 Task: Add a field from the Popular template Effort Level with name TractLine.
Action: Mouse moved to (41, 347)
Screenshot: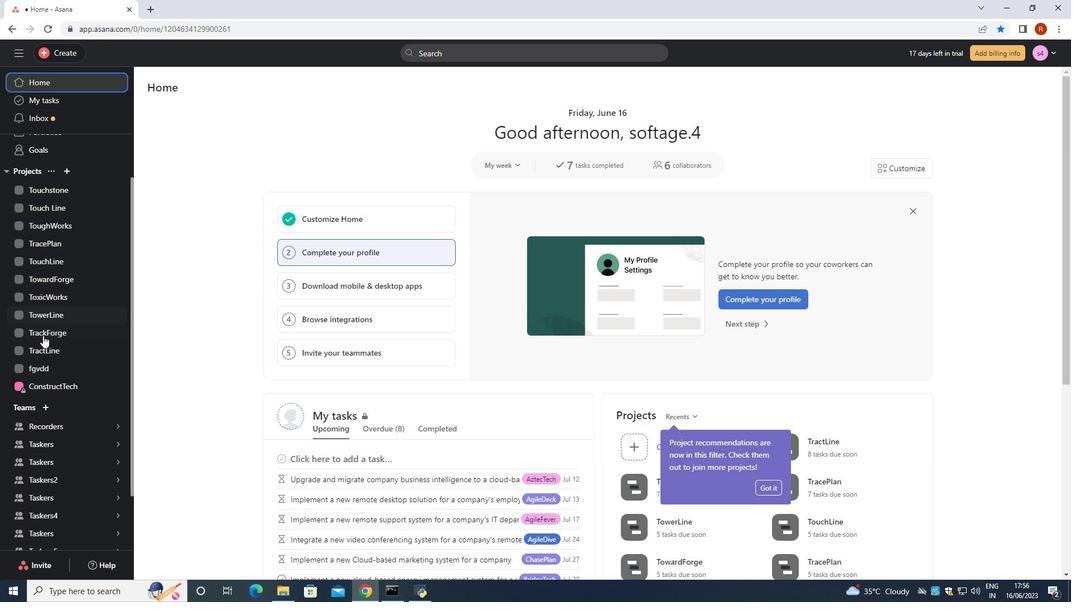 
Action: Mouse pressed left at (41, 347)
Screenshot: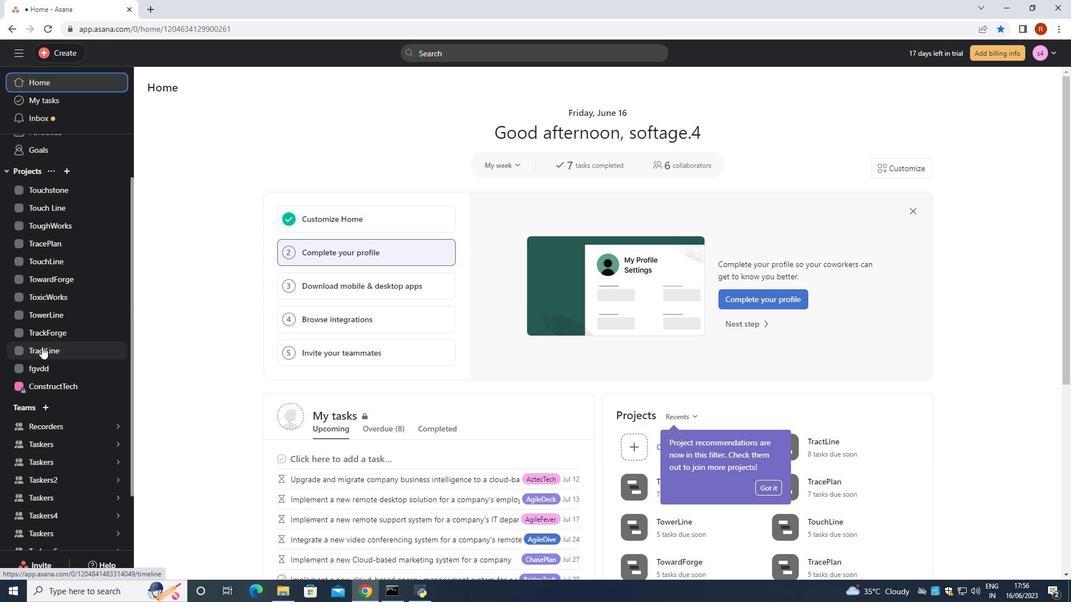 
Action: Mouse moved to (201, 112)
Screenshot: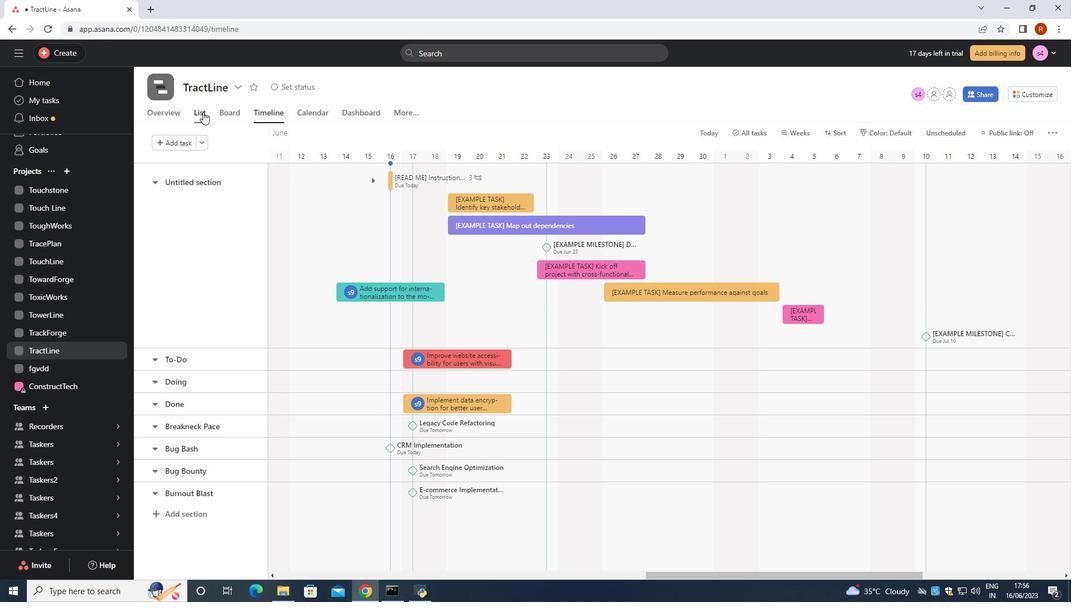 
Action: Mouse pressed left at (201, 112)
Screenshot: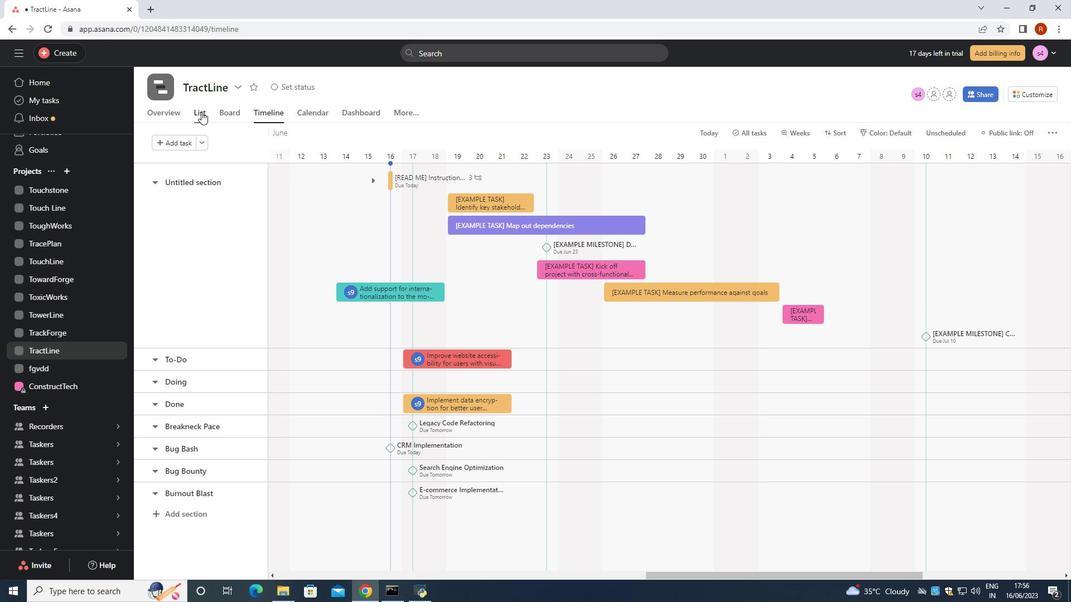 
Action: Mouse moved to (833, 170)
Screenshot: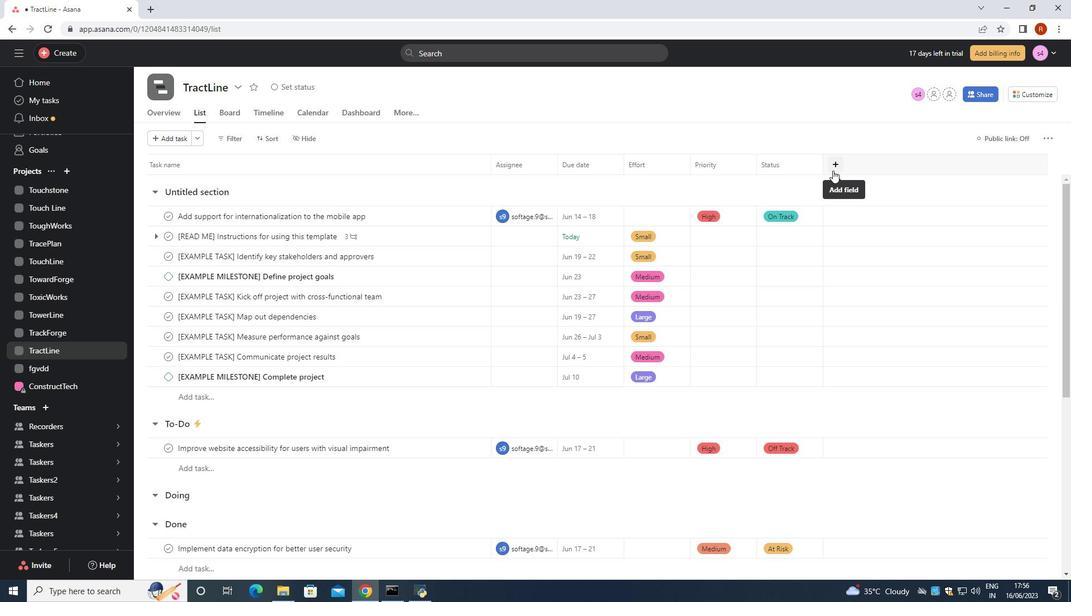 
Action: Mouse pressed left at (833, 170)
Screenshot: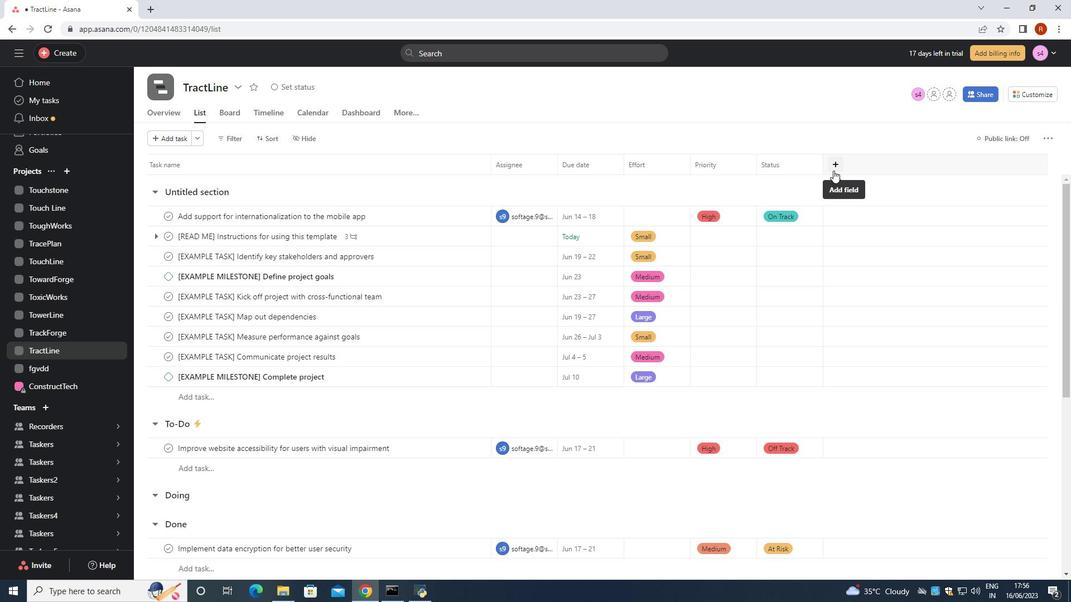 
Action: Mouse moved to (856, 222)
Screenshot: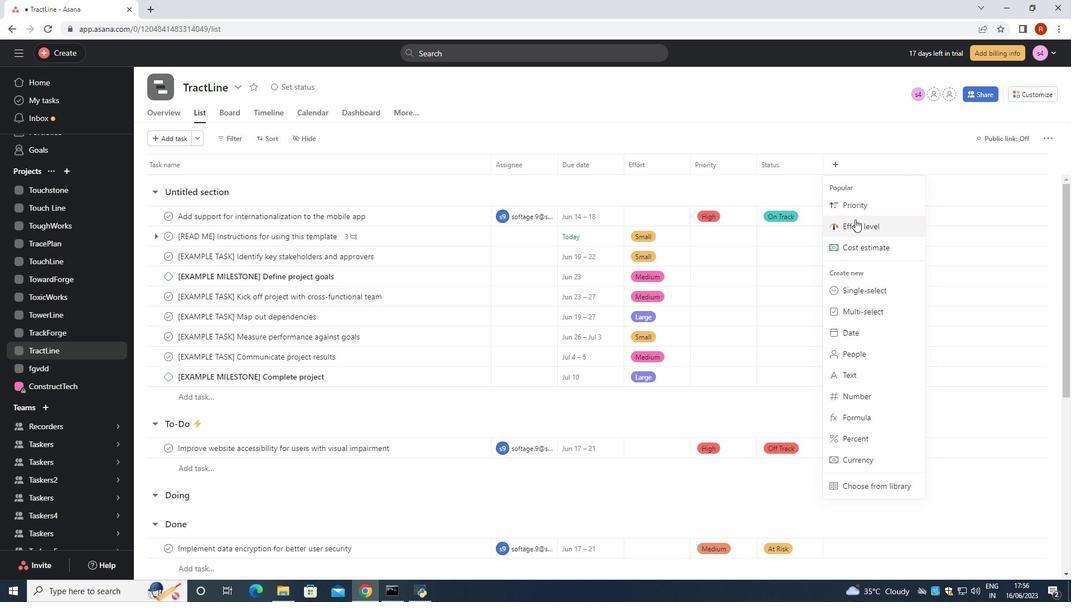 
Action: Mouse pressed left at (856, 222)
Screenshot: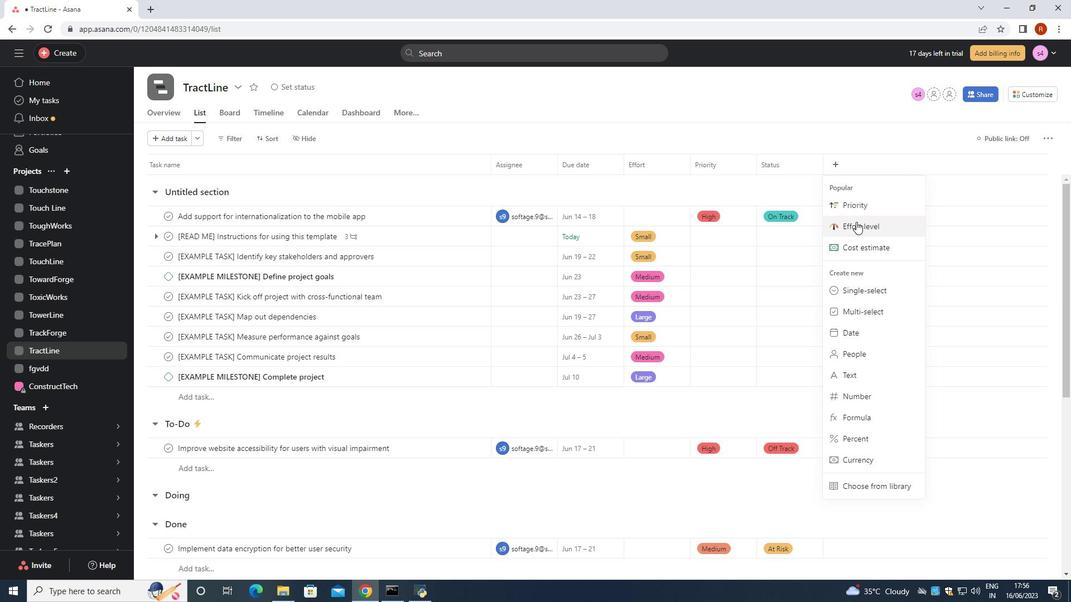 
Action: Mouse moved to (853, 223)
Screenshot: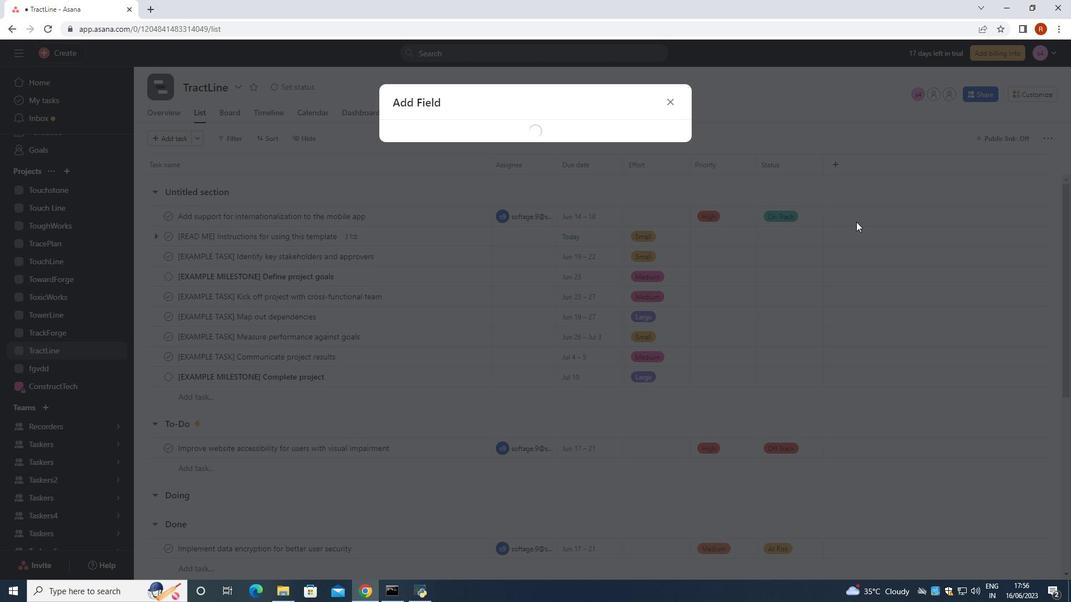 
Action: Key pressed <Key.backspace><Key.backspace><Key.backspace><Key.backspace><Key.backspace><Key.backspace><Key.backspace><Key.backspace><Key.backspace><Key.backspace><Key.backspace><Key.backspace><Key.backspace><Key.backspace><Key.backspace><Key.backspace><Key.backspace><Key.backspace><Key.backspace><Key.backspace><Key.backspace><Key.backspace><Key.shift>Tract<Key.shift>Line
Screenshot: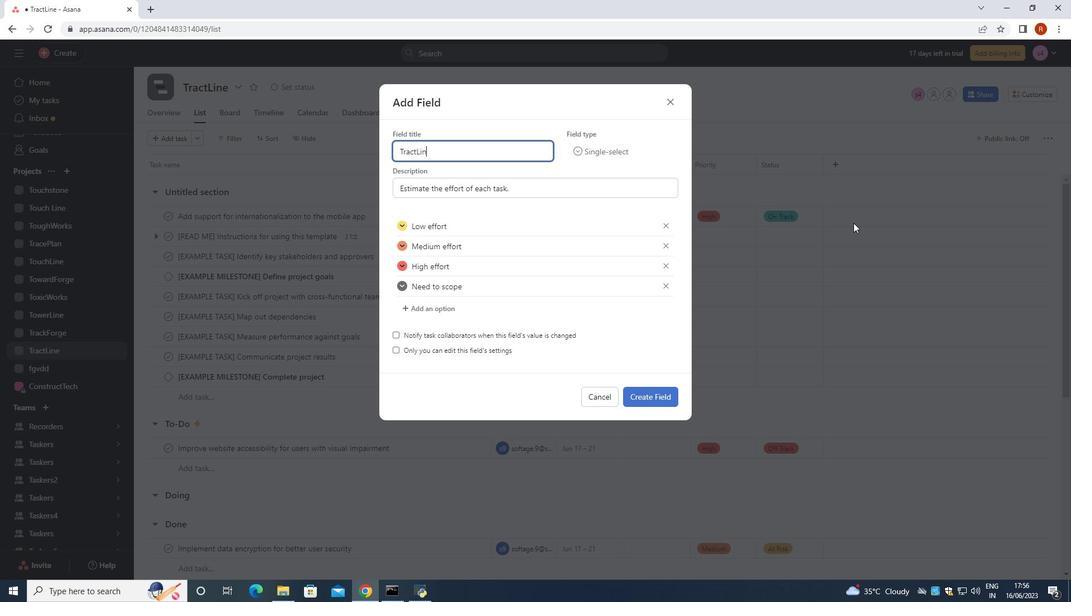 
Action: Mouse moved to (654, 400)
Screenshot: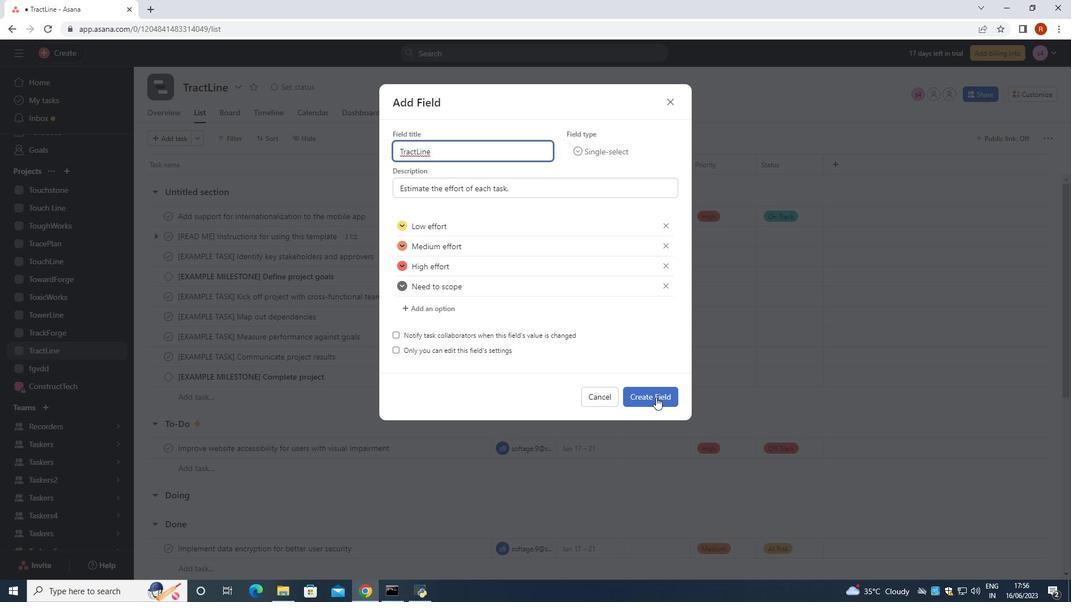 
Action: Mouse pressed left at (654, 400)
Screenshot: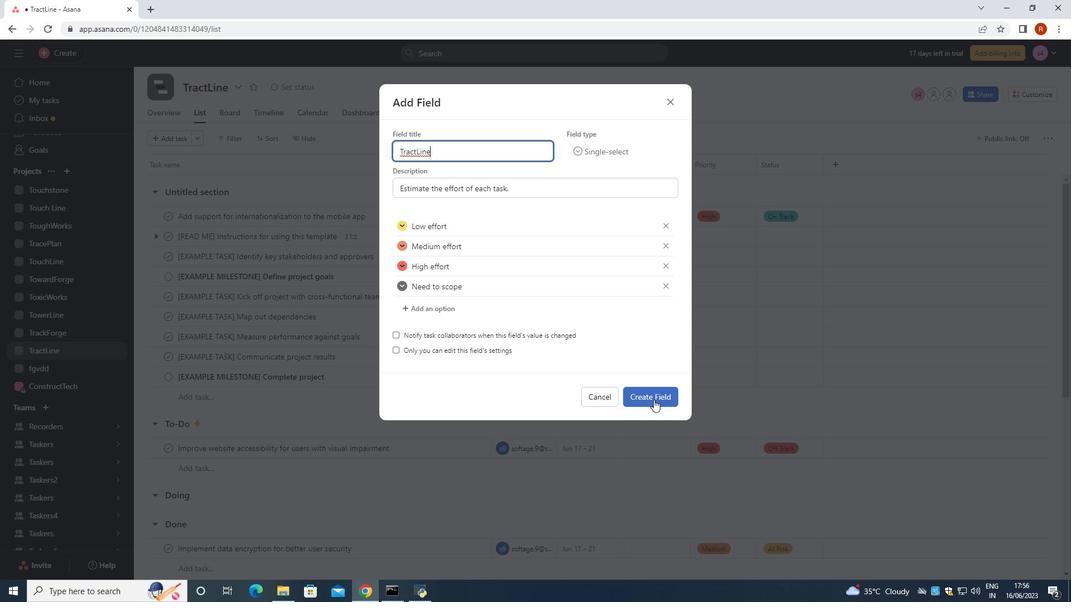 
Action: Mouse moved to (655, 399)
Screenshot: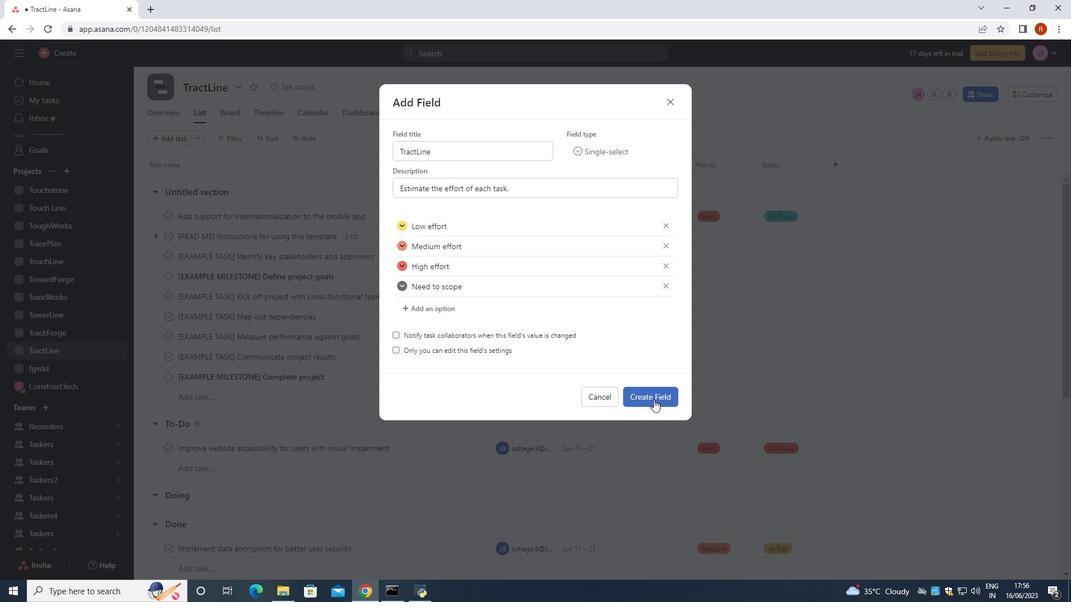 
